 Task: Use Roadtrip Medium Effect in this video Movie B.mp4
Action: Mouse moved to (306, 118)
Screenshot: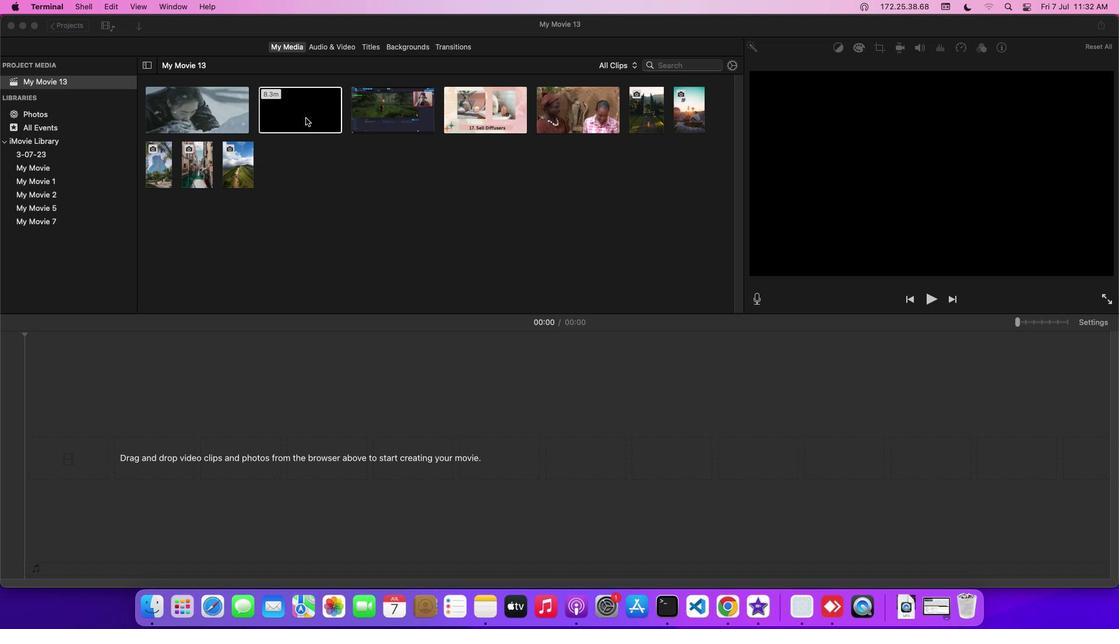
Action: Mouse pressed left at (306, 118)
Screenshot: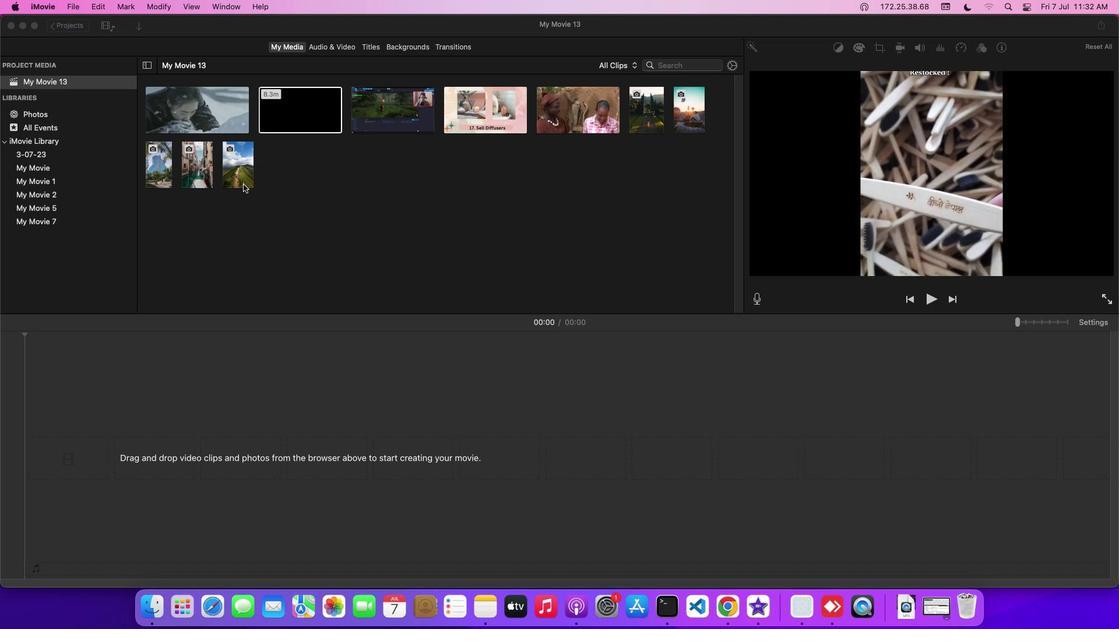 
Action: Mouse moved to (338, 48)
Screenshot: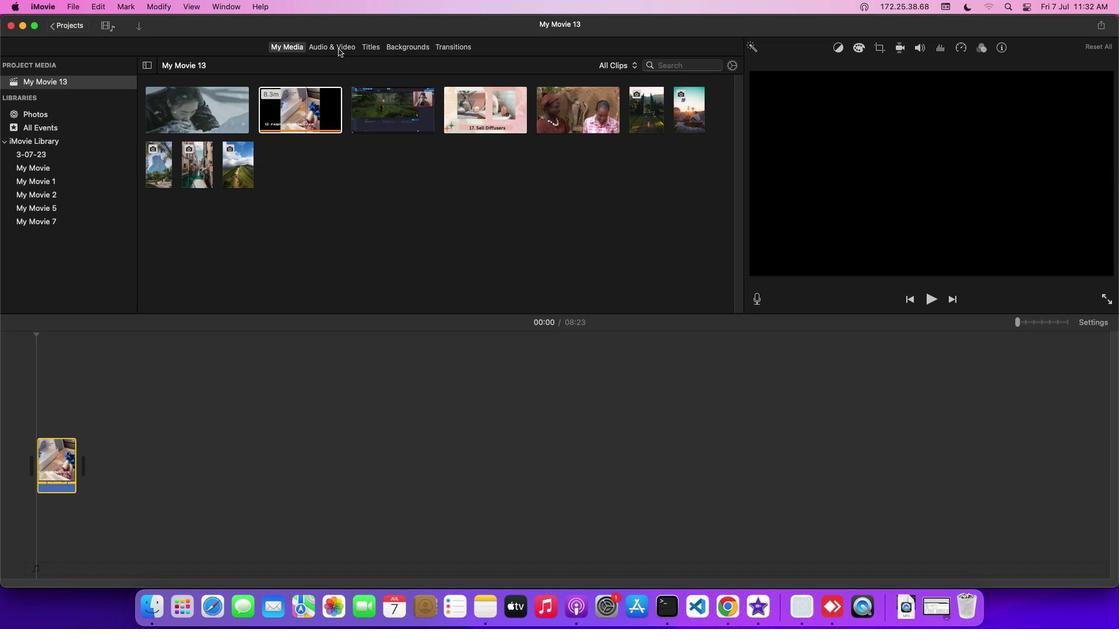 
Action: Mouse pressed left at (338, 48)
Screenshot: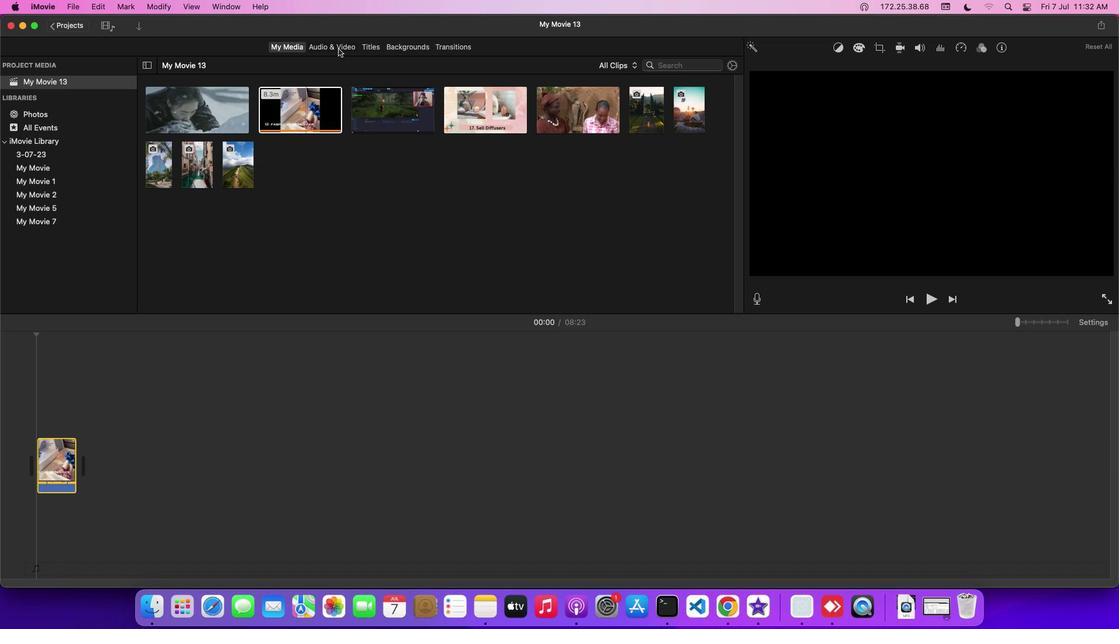 
Action: Mouse moved to (69, 107)
Screenshot: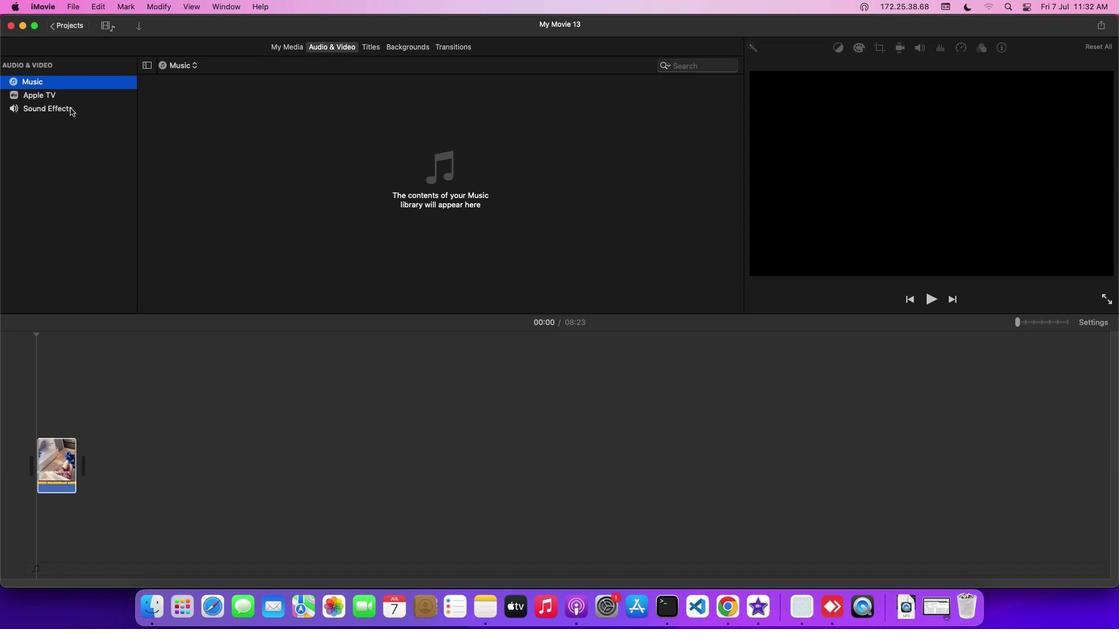 
Action: Mouse pressed left at (69, 107)
Screenshot: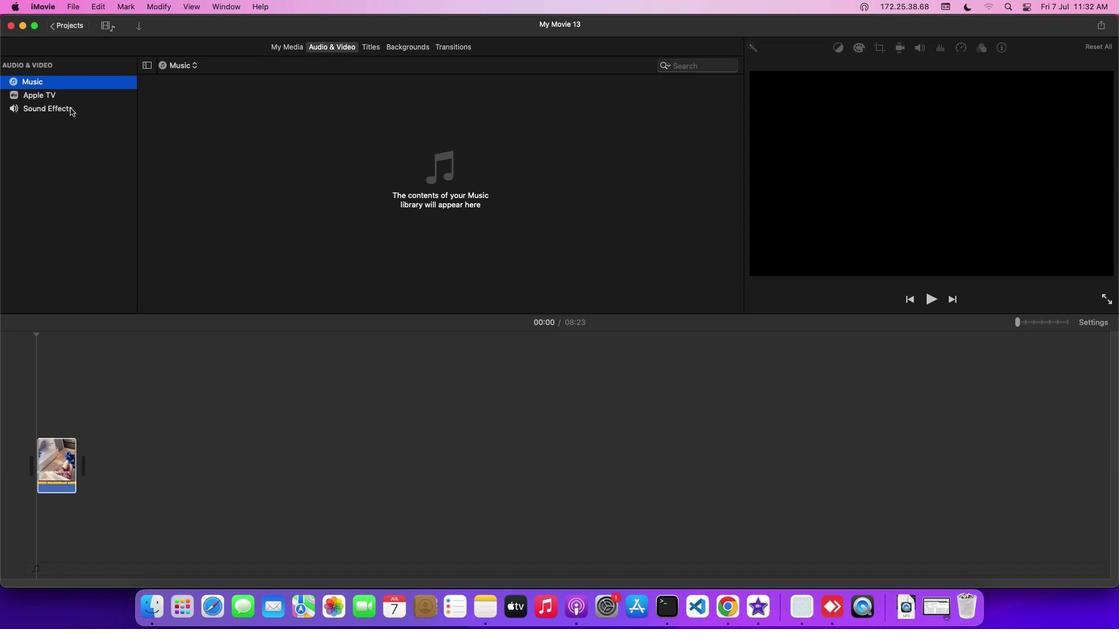 
Action: Mouse moved to (174, 171)
Screenshot: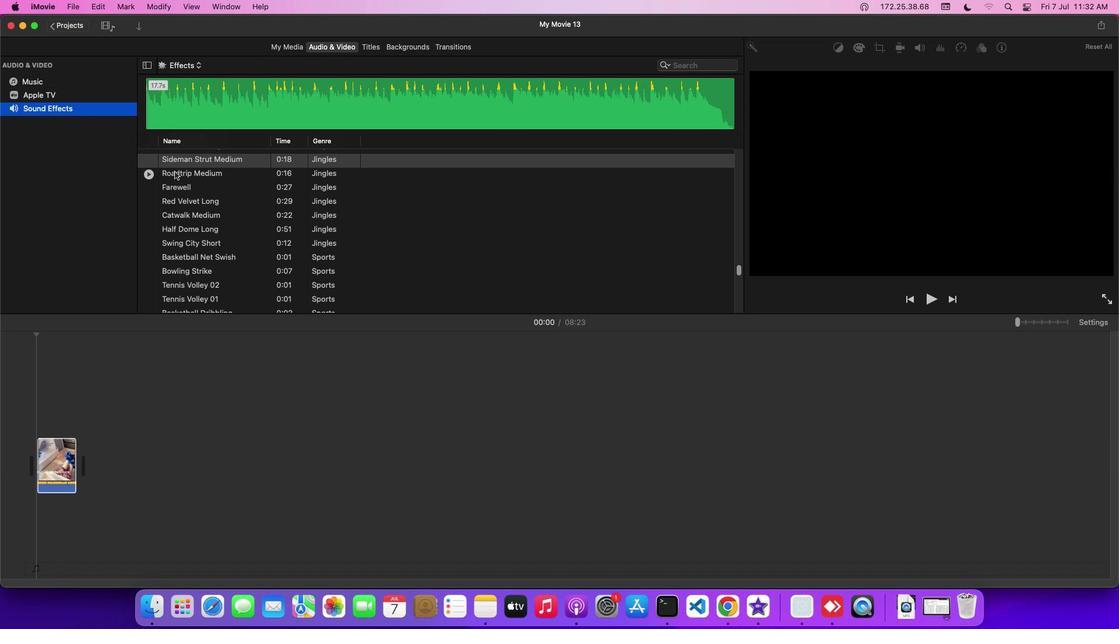 
Action: Mouse pressed left at (174, 171)
Screenshot: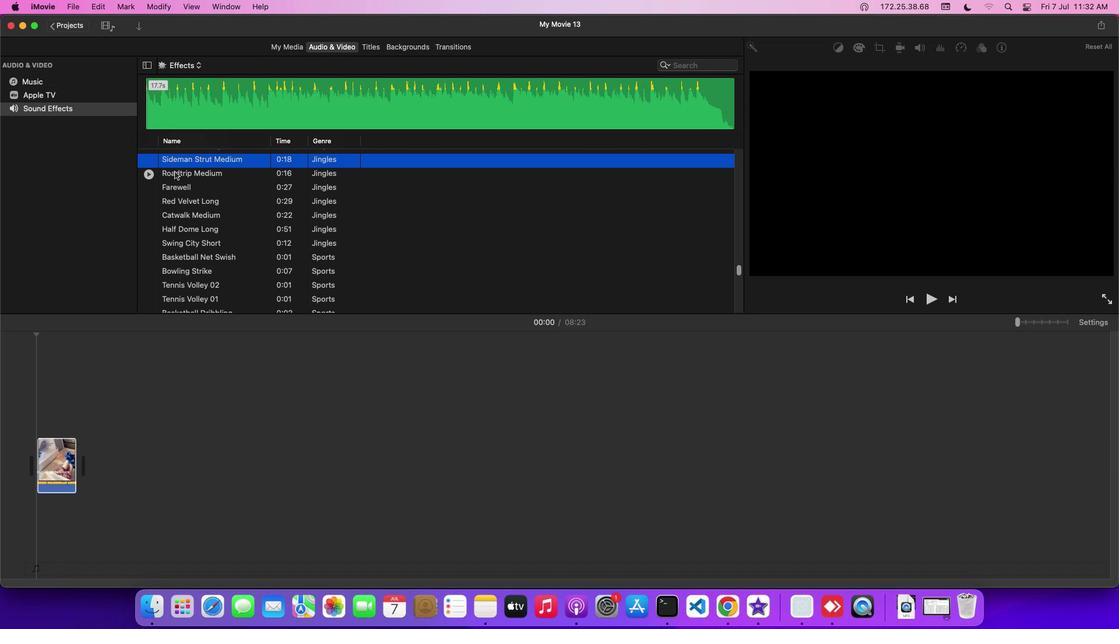 
Action: Mouse moved to (174, 172)
Screenshot: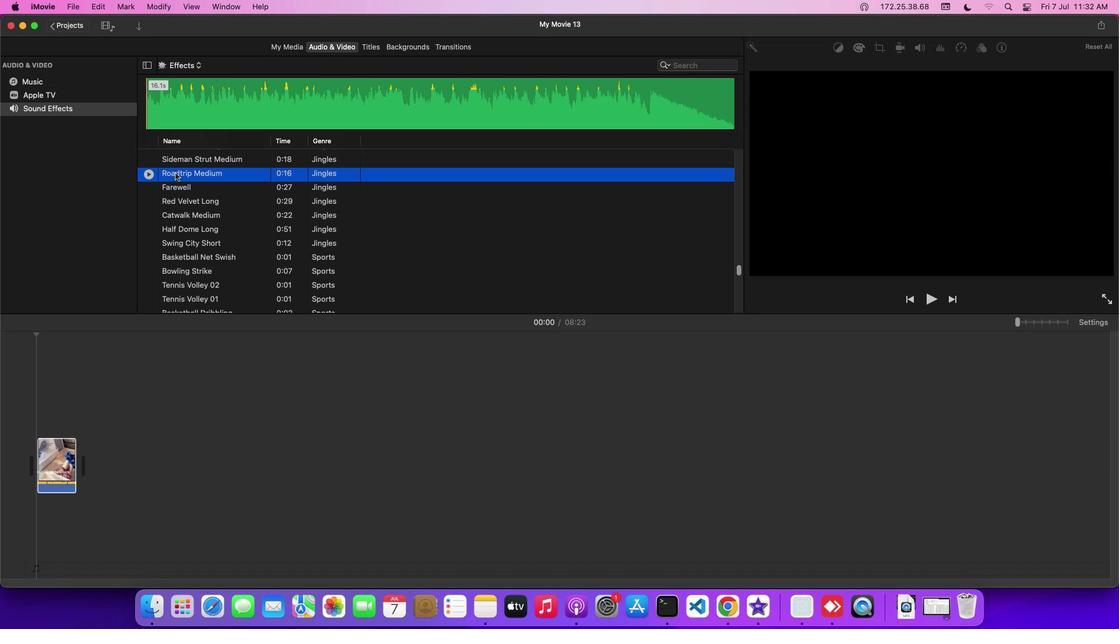 
Action: Mouse pressed left at (174, 172)
Screenshot: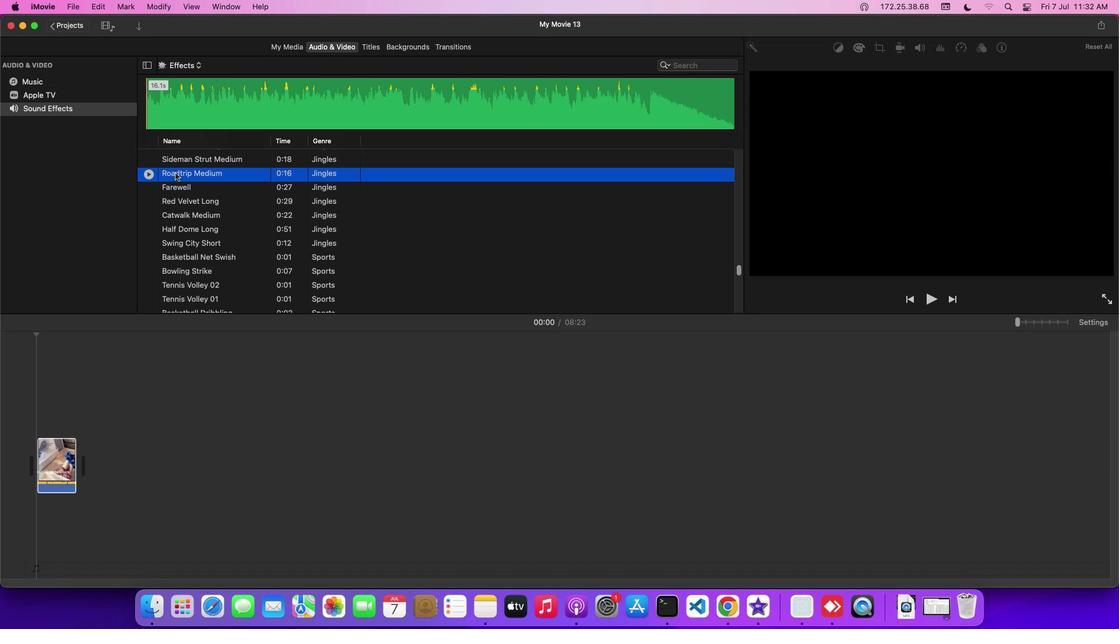 
Action: Mouse moved to (315, 482)
Screenshot: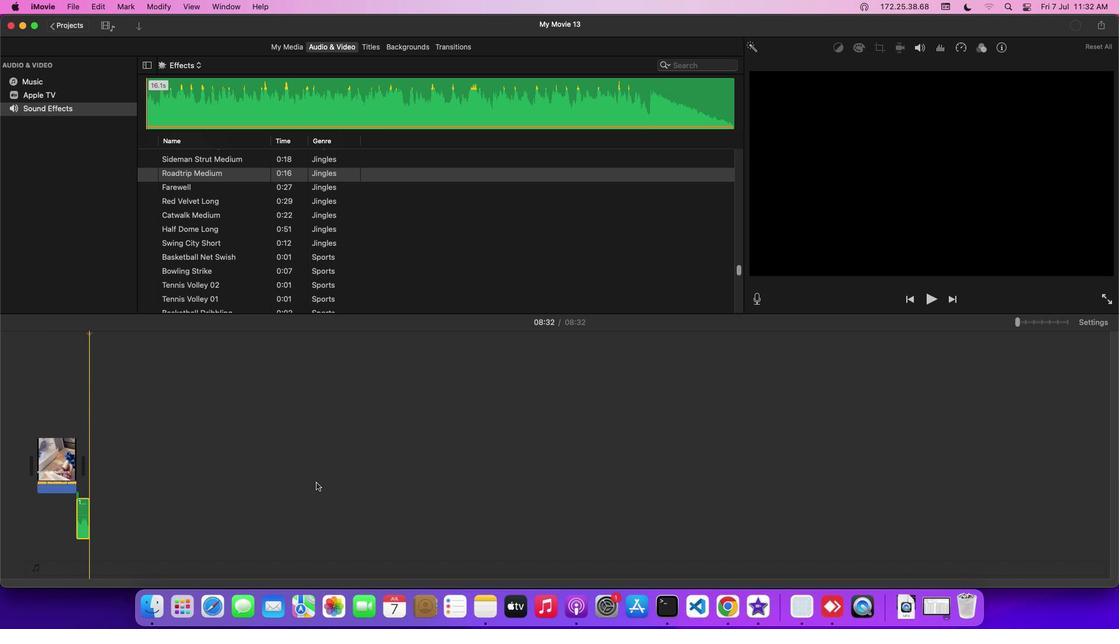 
